 Task: Create an event for the arts and creativity travel retreat.
Action: Mouse moved to (111, 534)
Screenshot: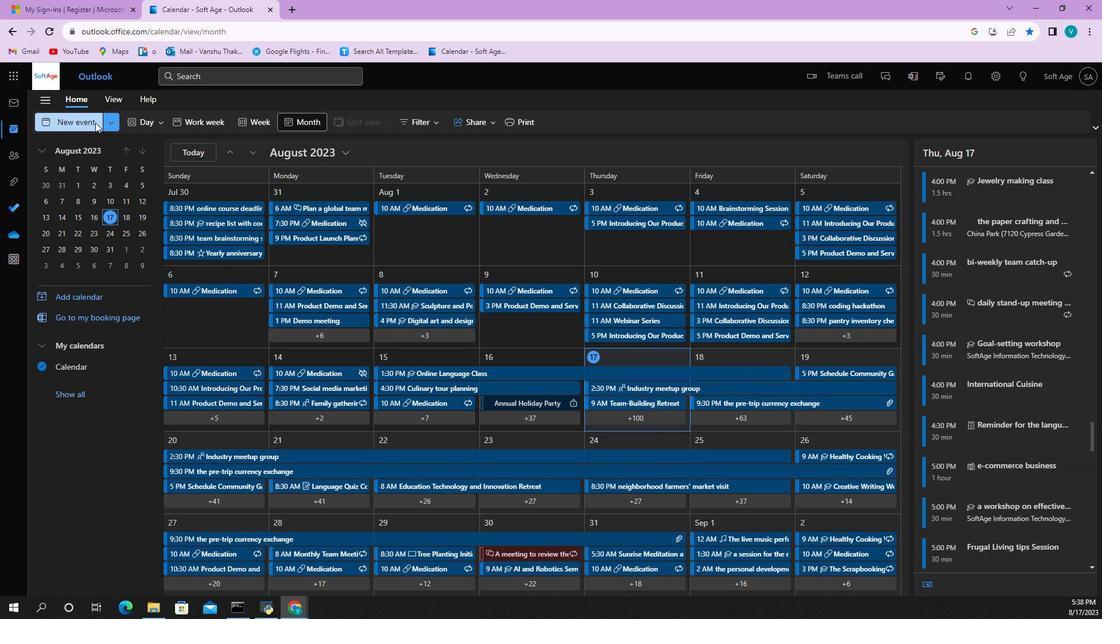 
Action: Mouse pressed left at (111, 534)
Screenshot: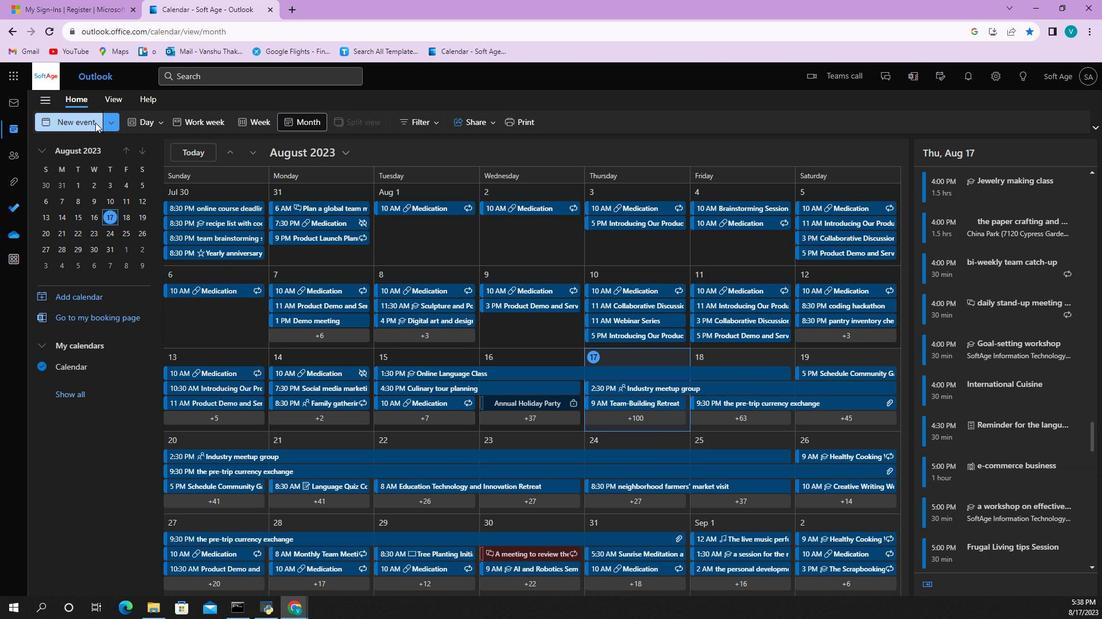 
Action: Mouse moved to (59, 509)
Screenshot: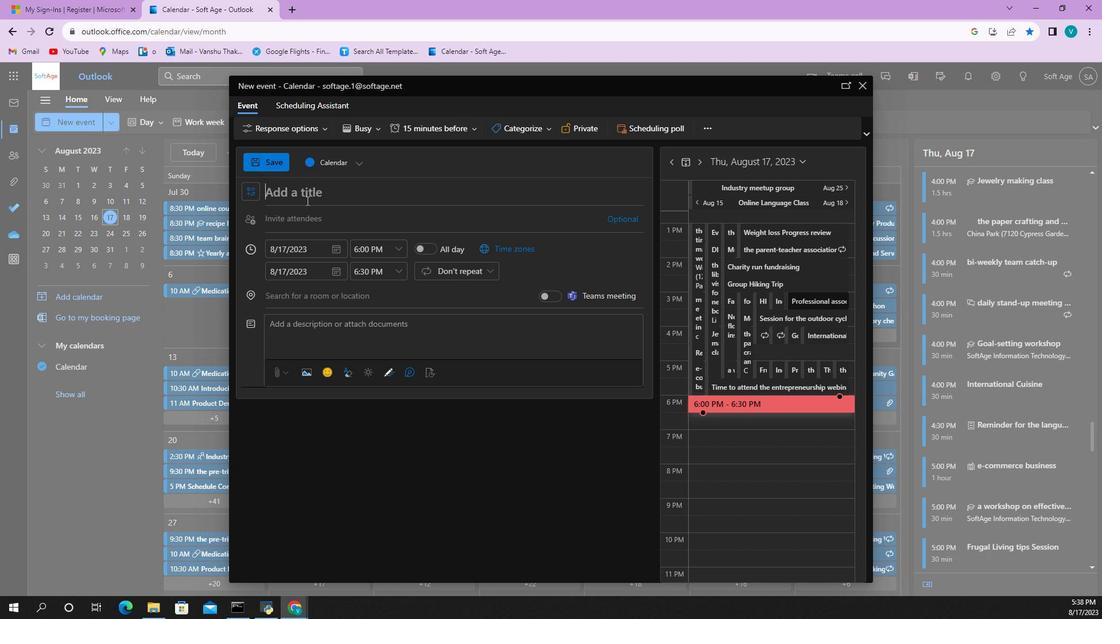 
Action: Mouse pressed left at (59, 509)
Screenshot: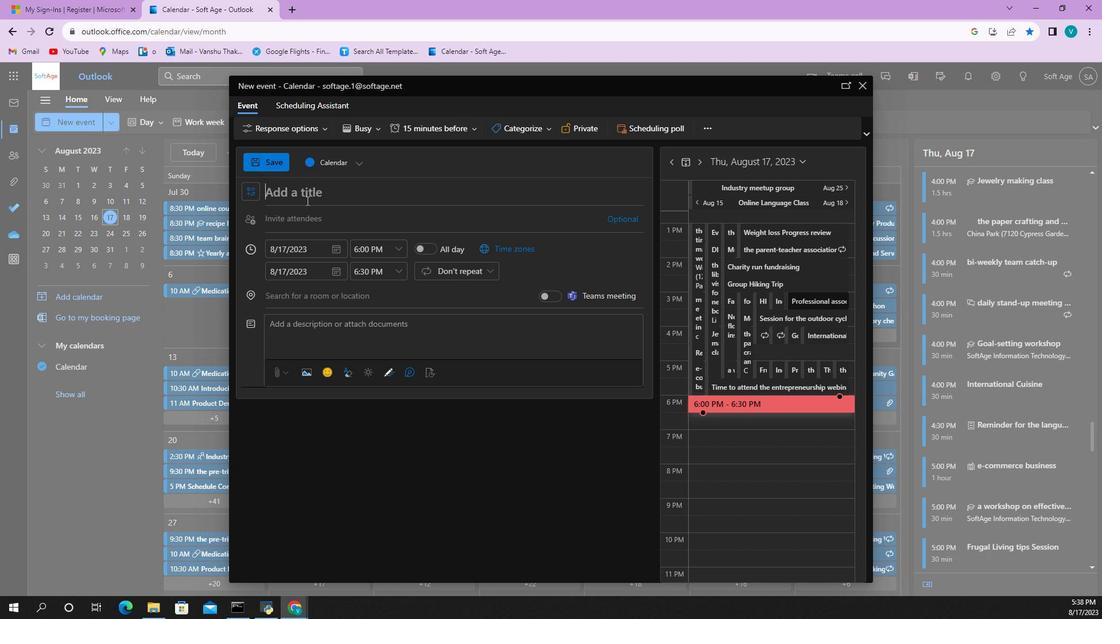 
Action: Key pressed arts<Key.space>and<Key.space>creativity<Key.space>r<Key.backspace>travel<Key.space>retreat<Key.space>
Screenshot: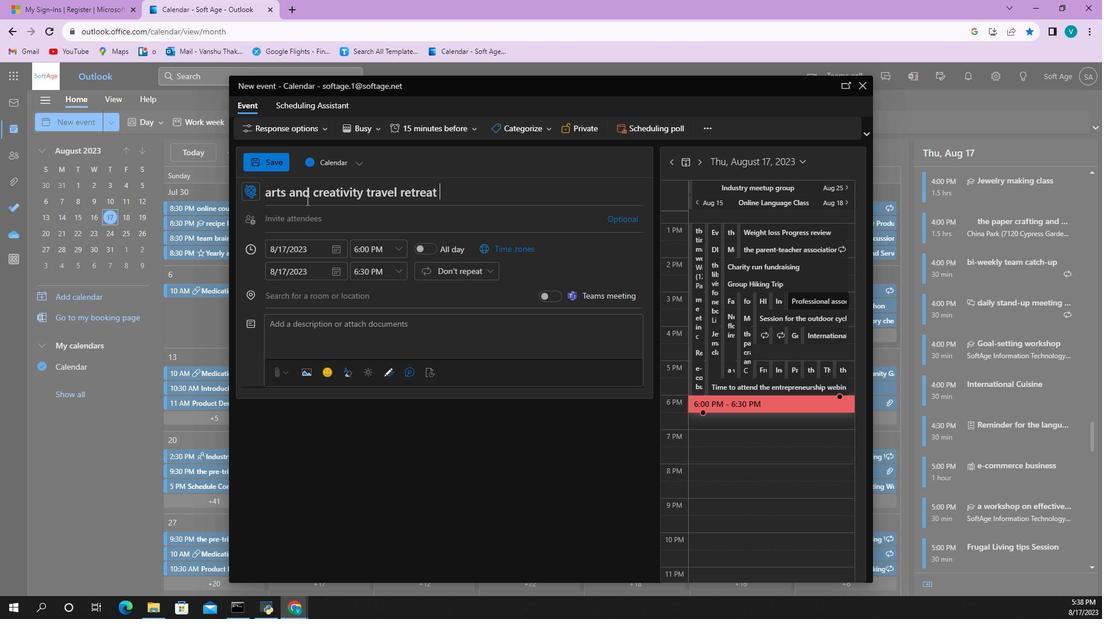 
Action: Mouse moved to (52, 494)
Screenshot: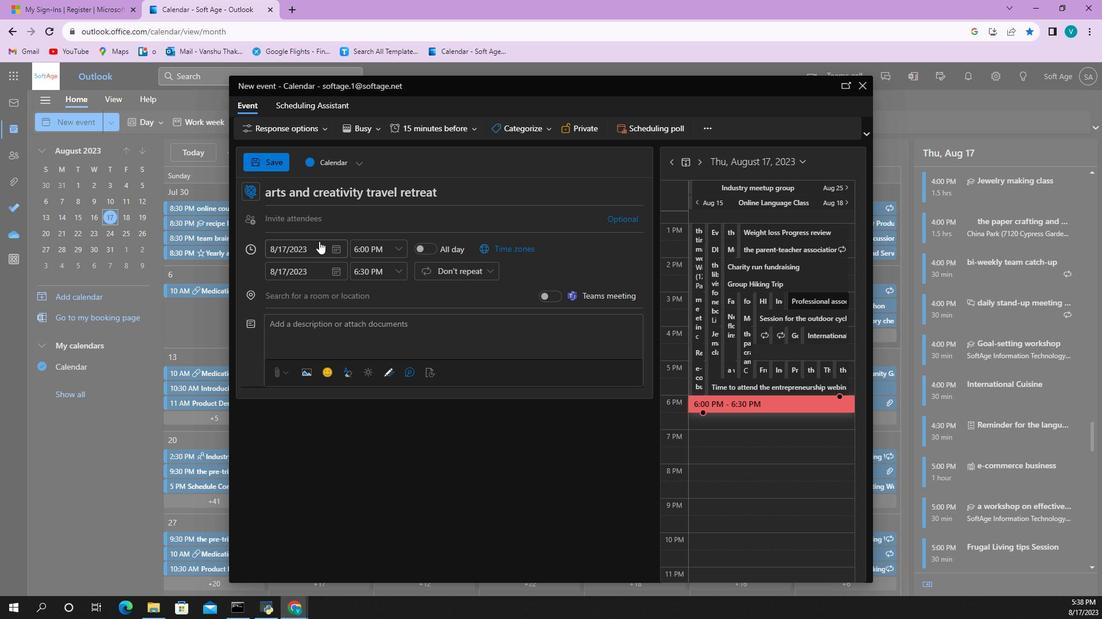 
Action: Mouse pressed left at (52, 494)
Screenshot: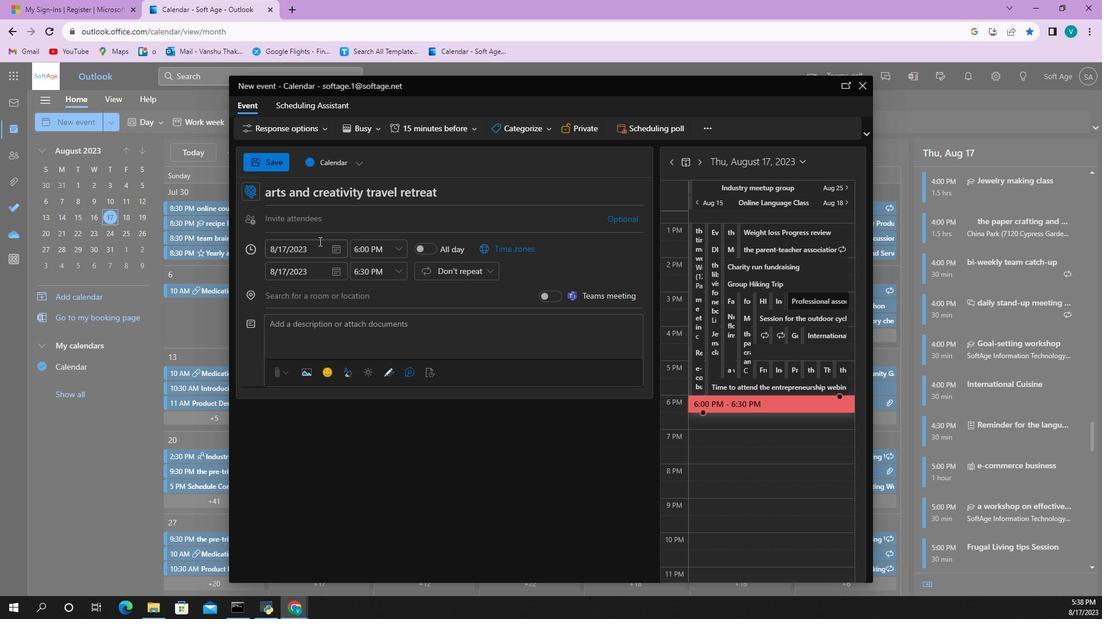 
Action: Mouse moved to (48, 466)
Screenshot: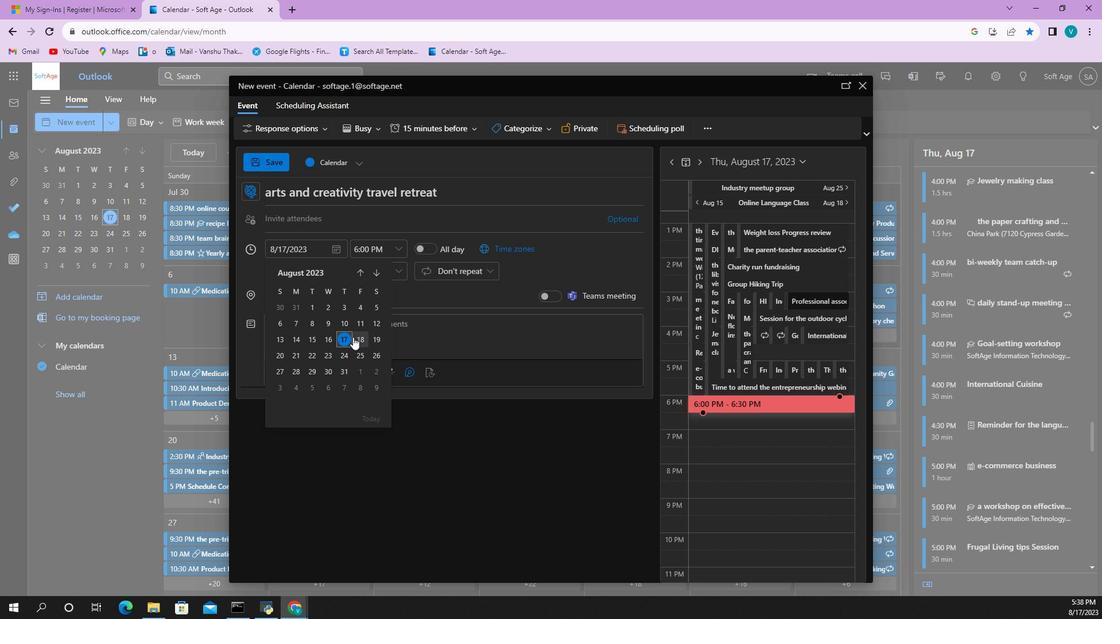 
Action: Mouse pressed left at (48, 466)
Screenshot: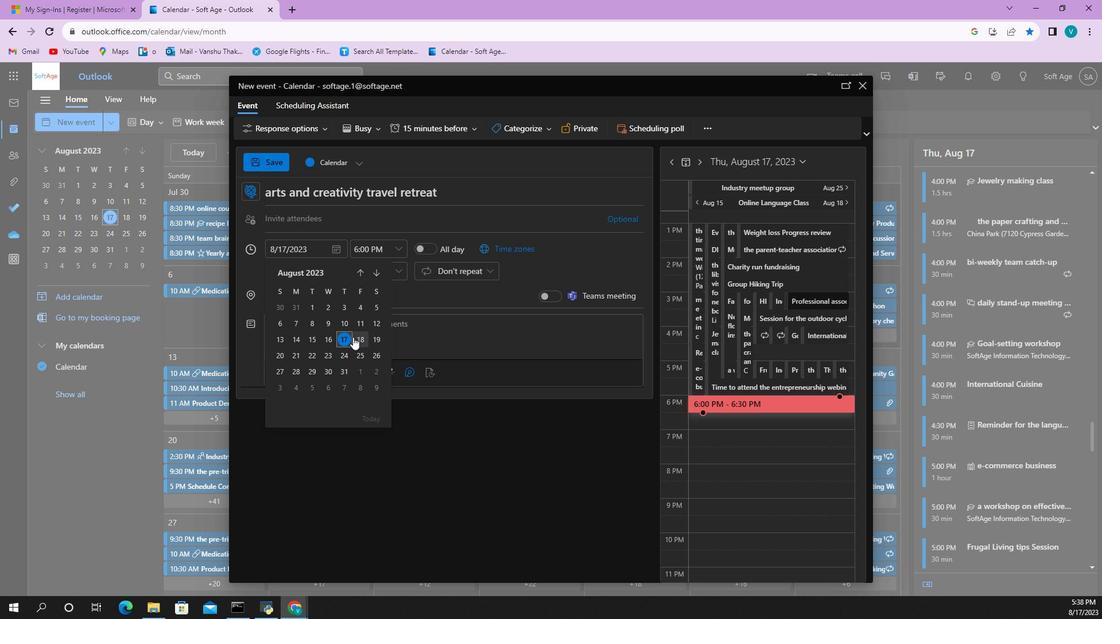
Action: Mouse moved to (37, 493)
Screenshot: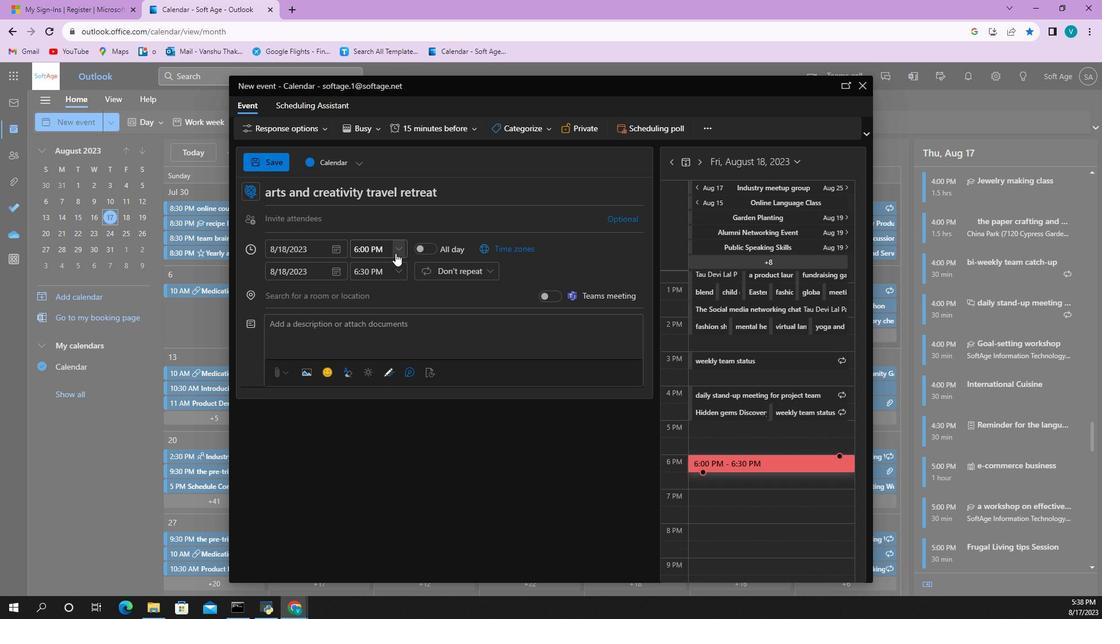 
Action: Mouse pressed left at (37, 493)
Screenshot: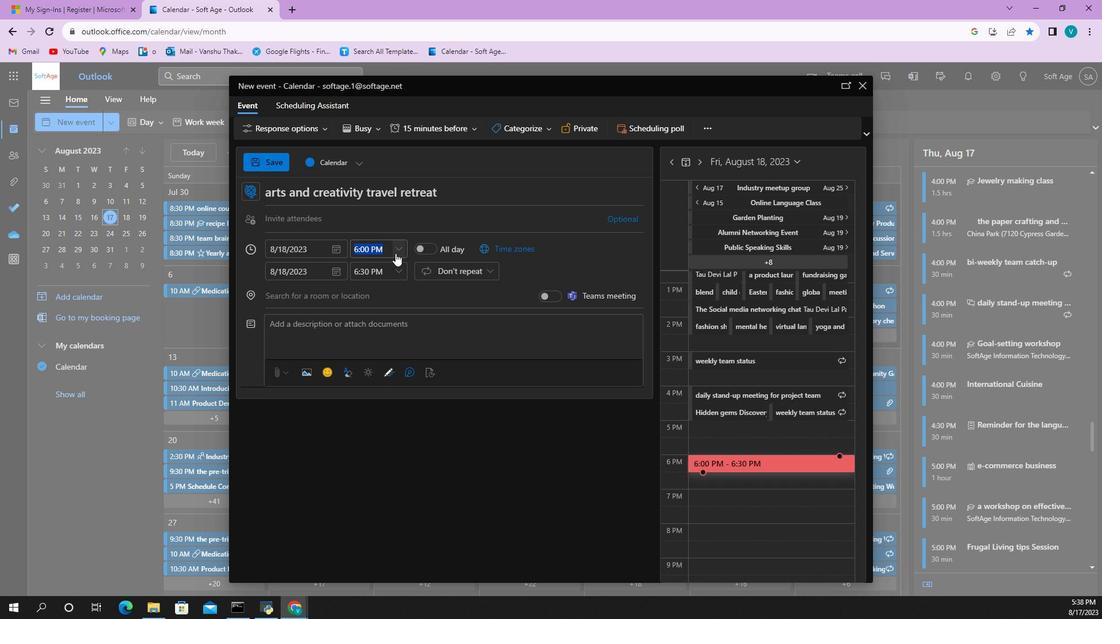 
Action: Mouse moved to (36, 474)
Screenshot: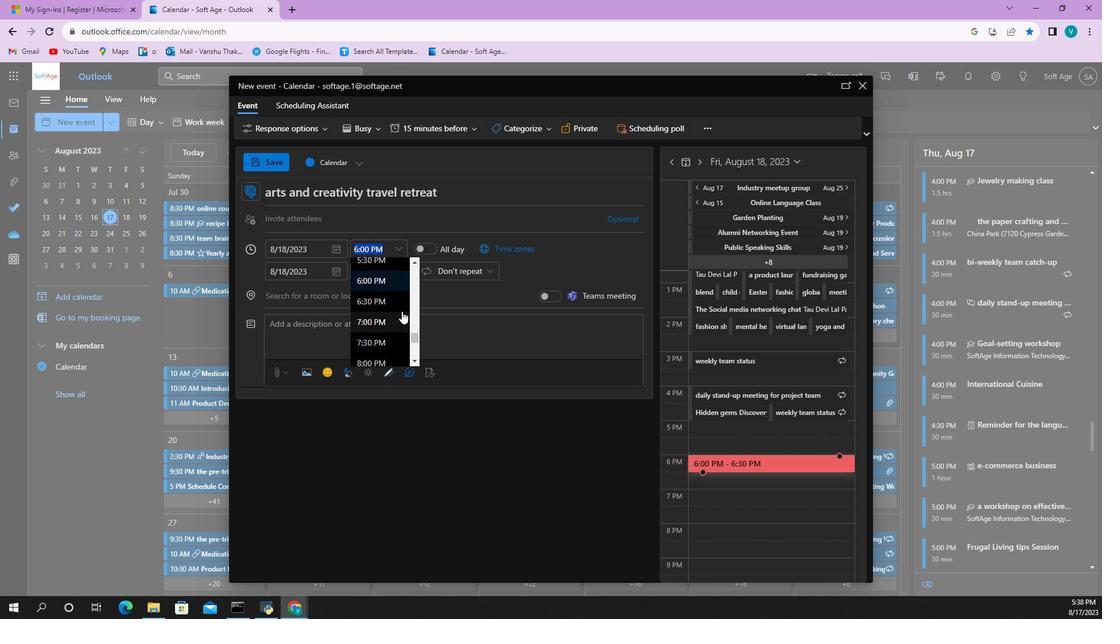 
Action: Mouse scrolled (36, 474) with delta (0, 0)
Screenshot: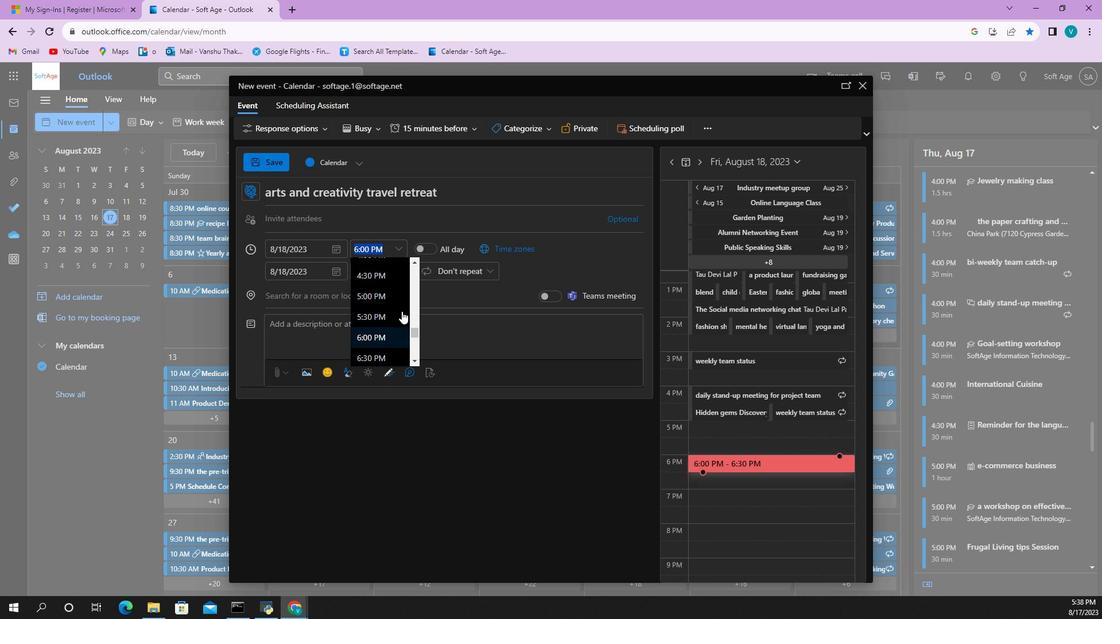 
Action: Mouse scrolled (36, 474) with delta (0, 0)
Screenshot: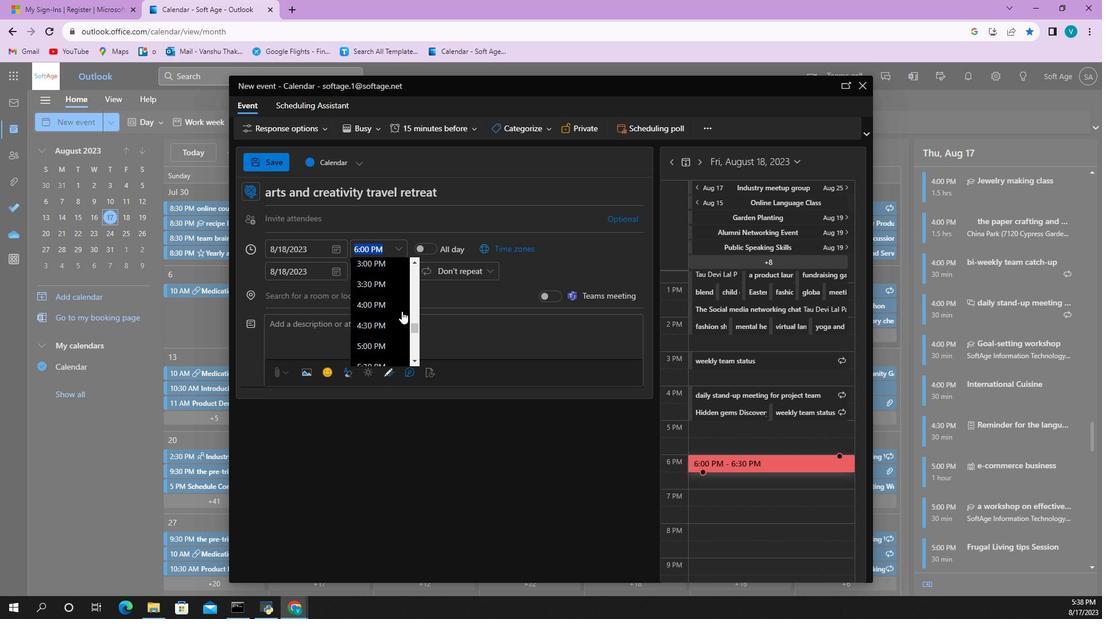 
Action: Mouse scrolled (36, 474) with delta (0, 0)
Screenshot: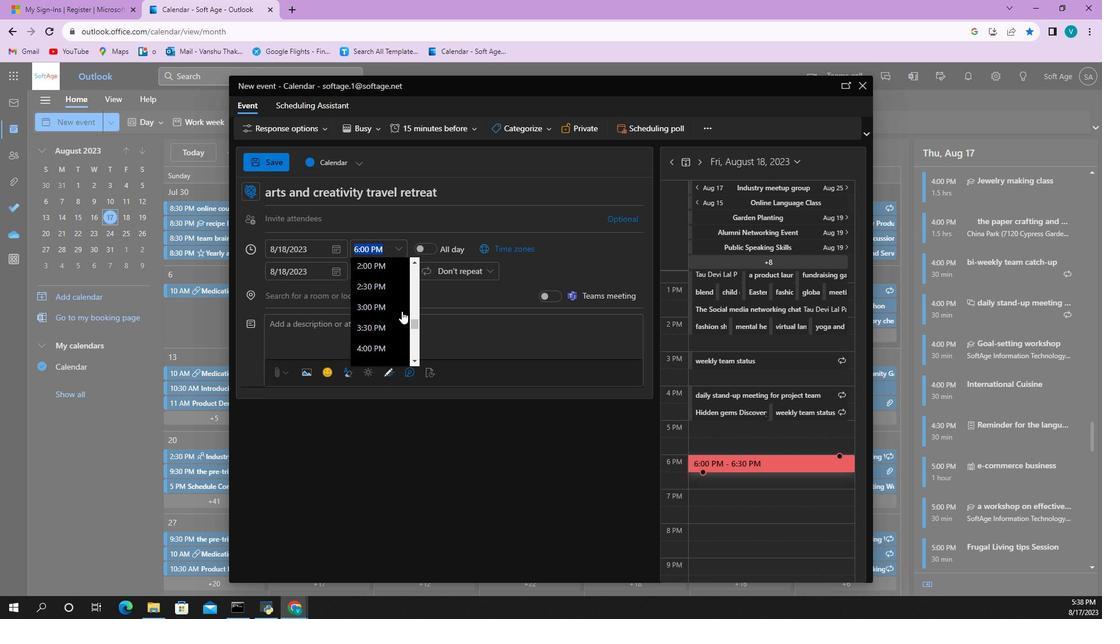 
Action: Mouse scrolled (36, 474) with delta (0, 0)
Screenshot: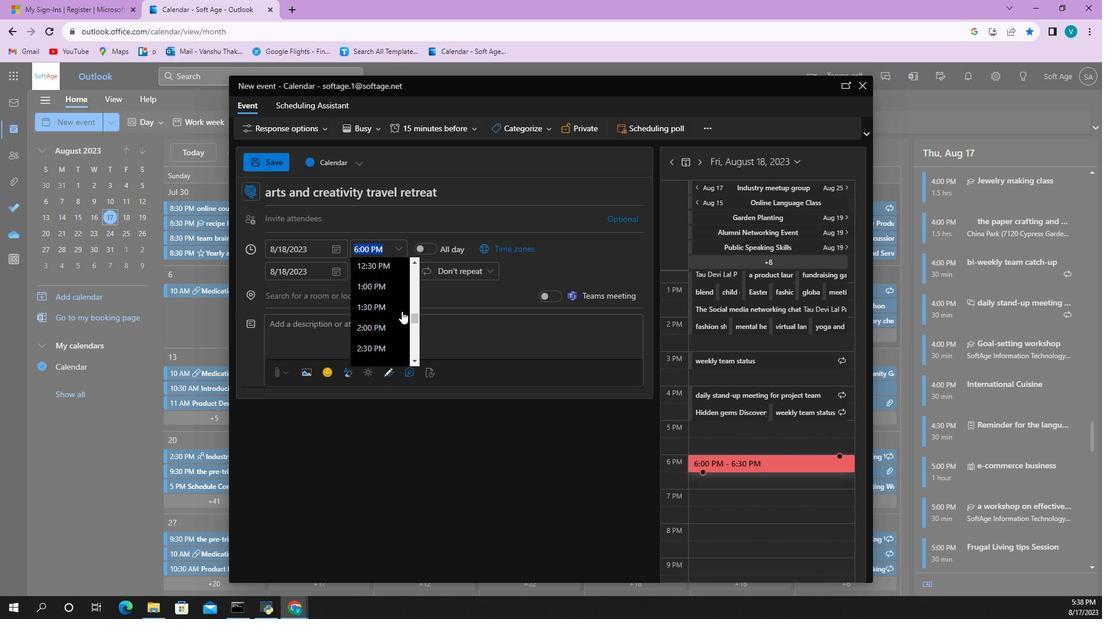 
Action: Mouse scrolled (36, 474) with delta (0, 0)
Screenshot: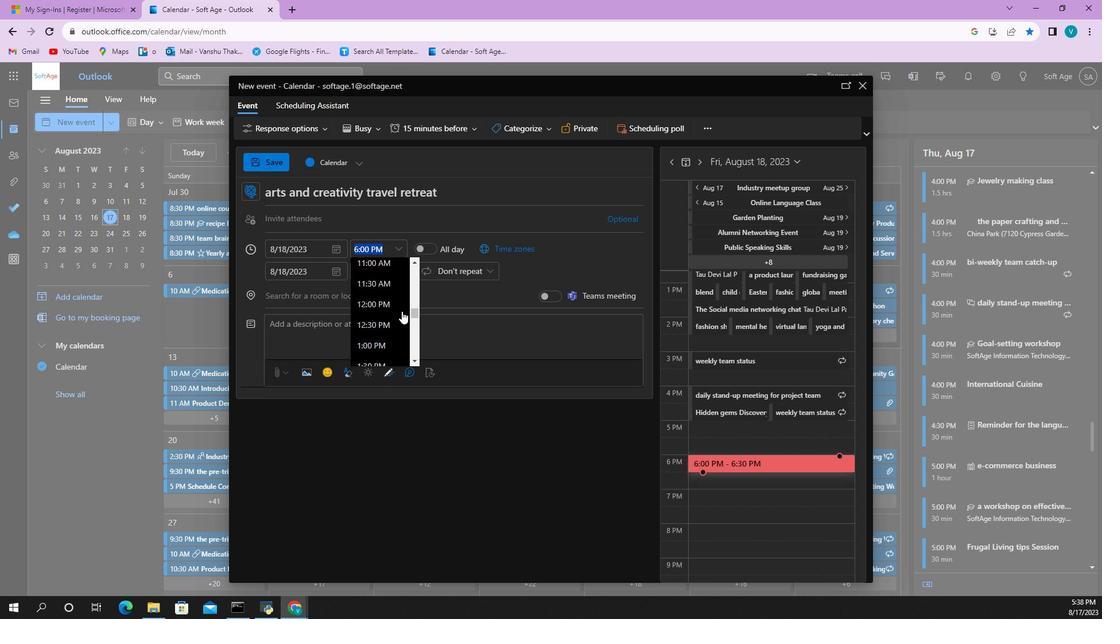 
Action: Mouse scrolled (36, 474) with delta (0, 0)
Screenshot: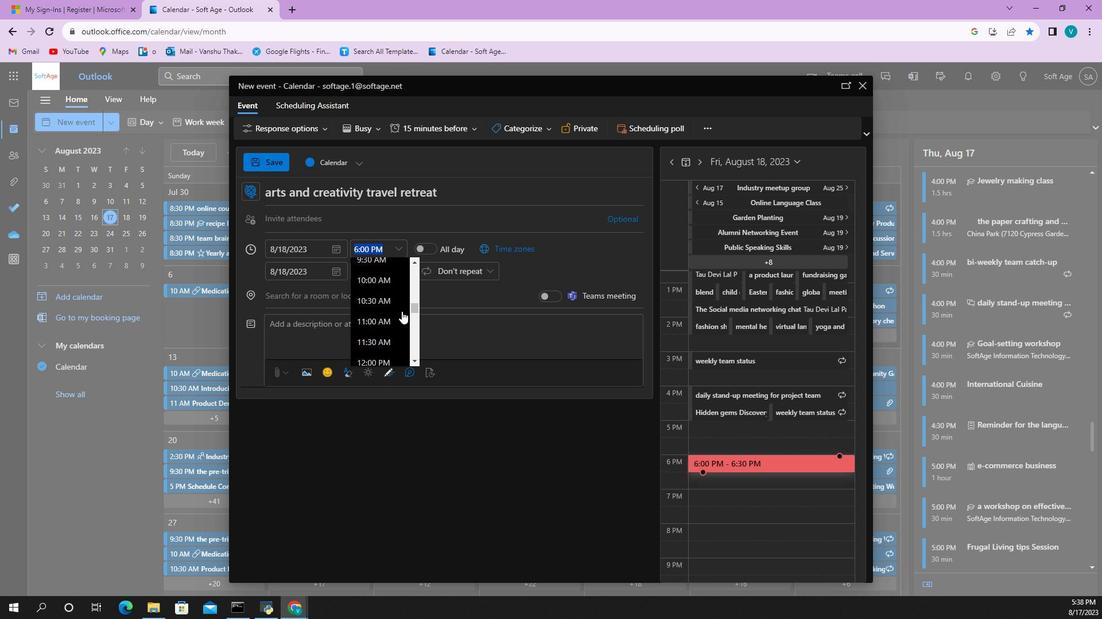 
Action: Mouse scrolled (36, 474) with delta (0, 0)
Screenshot: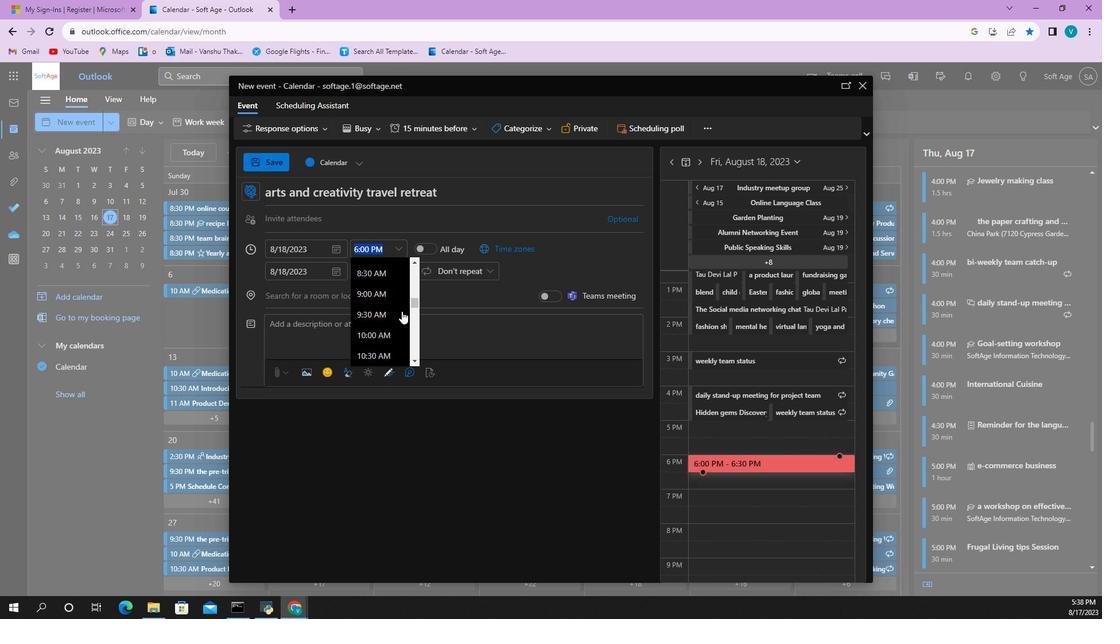 
Action: Mouse scrolled (36, 474) with delta (0, 0)
Screenshot: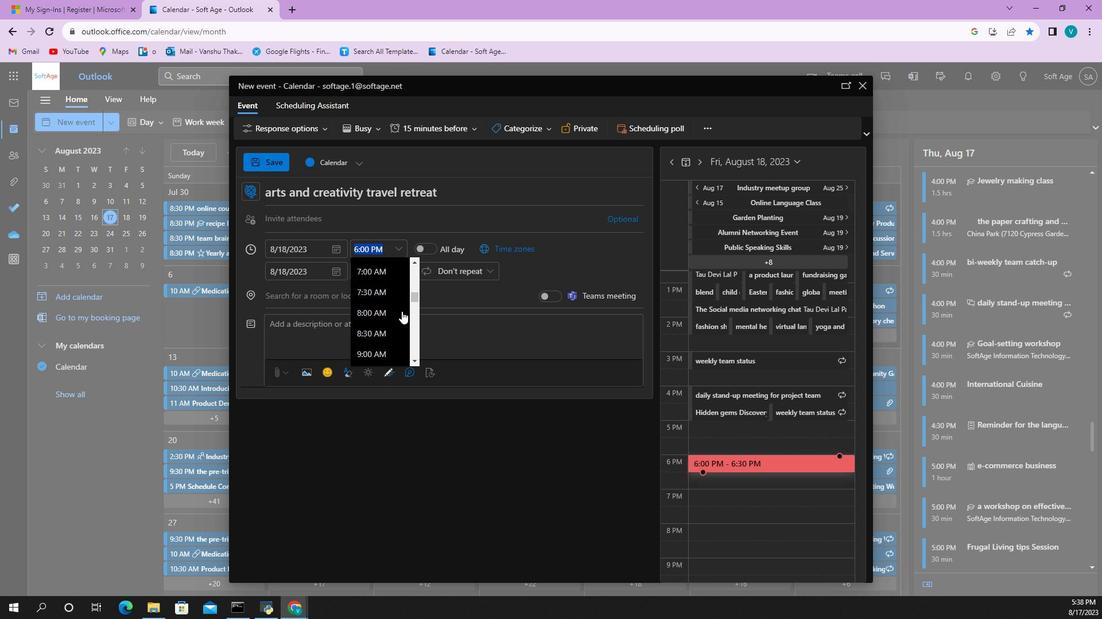 
Action: Mouse scrolled (36, 474) with delta (0, 0)
Screenshot: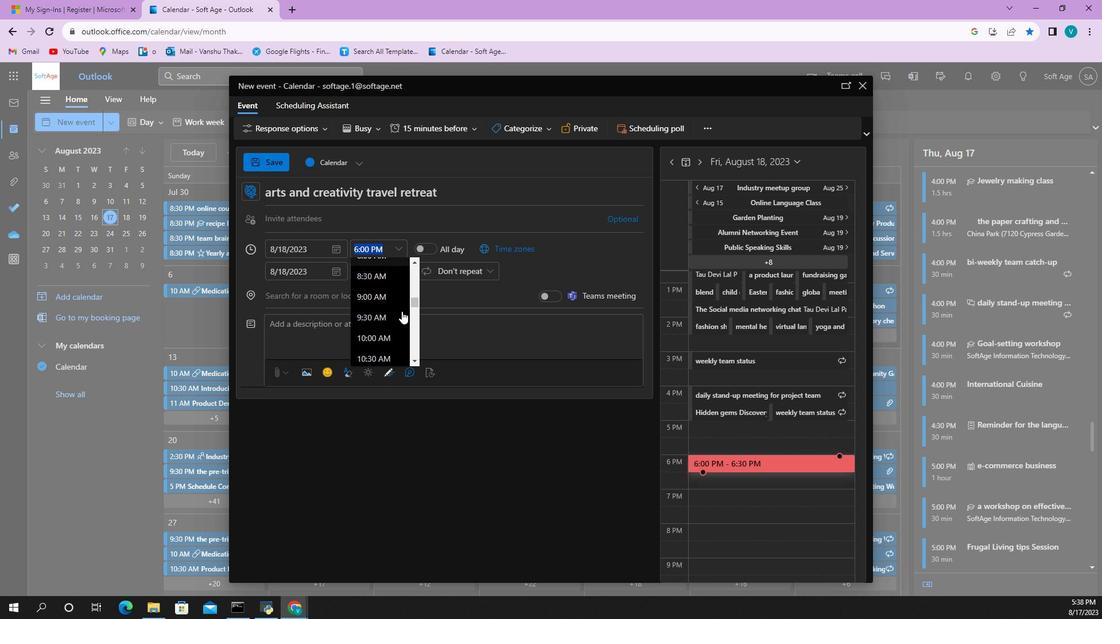 
Action: Mouse scrolled (36, 474) with delta (0, 0)
Screenshot: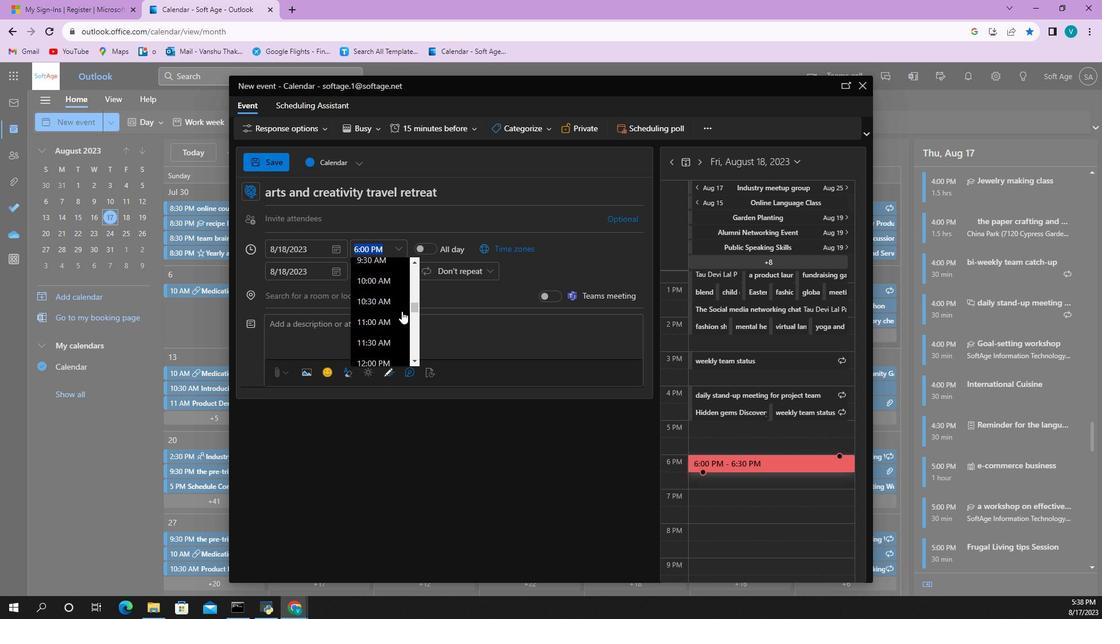 
Action: Mouse moved to (40, 482)
Screenshot: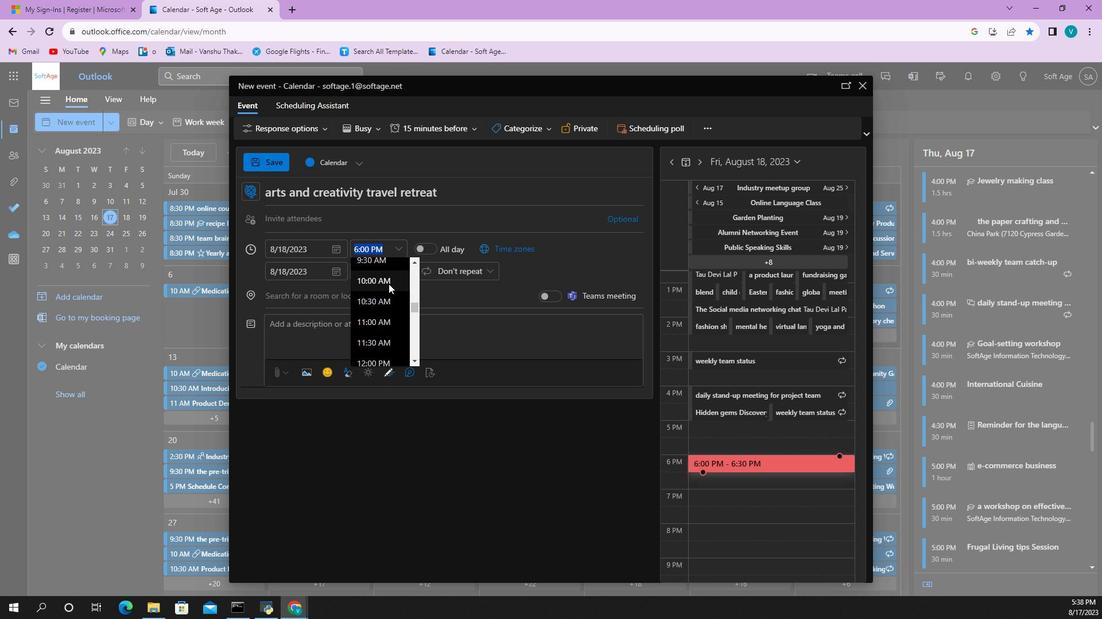 
Action: Mouse pressed left at (40, 482)
Screenshot: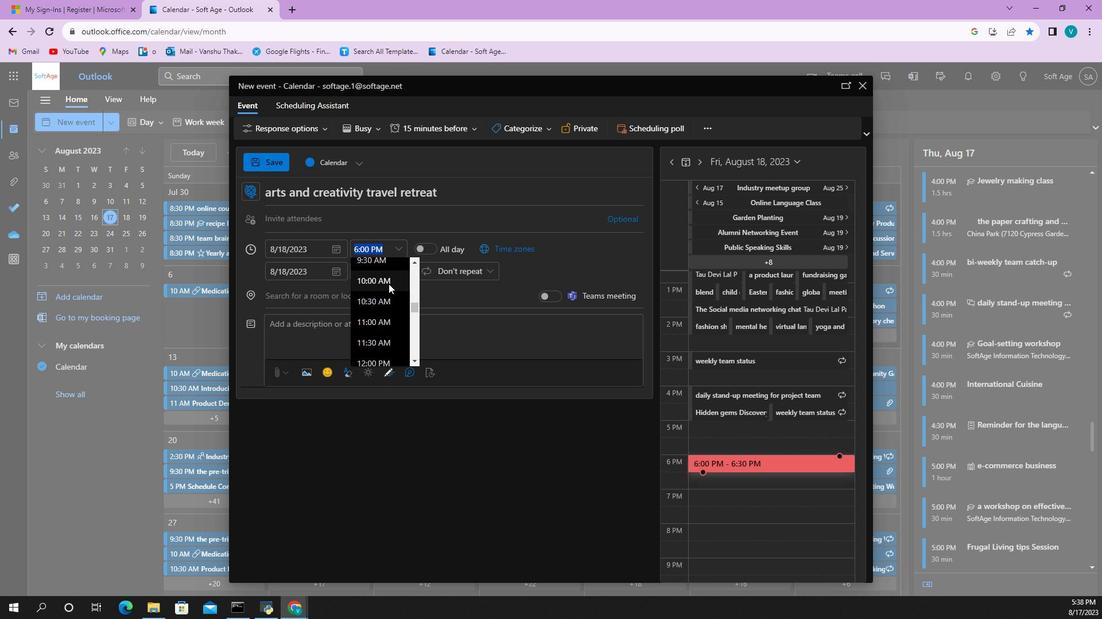 
Action: Mouse moved to (48, 463)
Screenshot: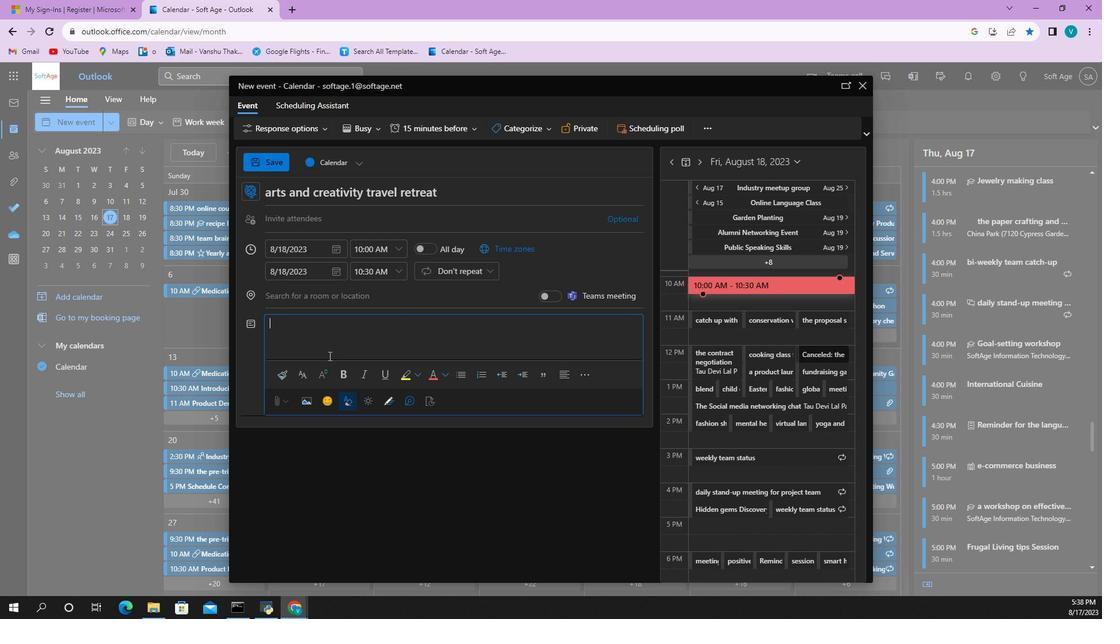 
Action: Mouse pressed left at (48, 463)
Screenshot: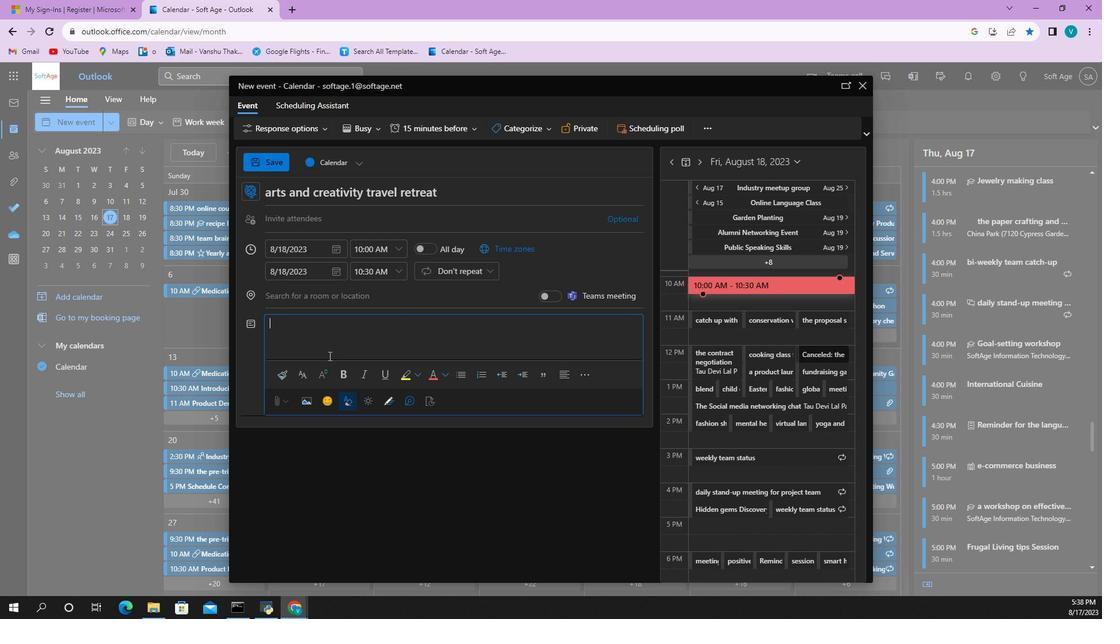 
Action: Mouse moved to (54, 460)
Screenshot: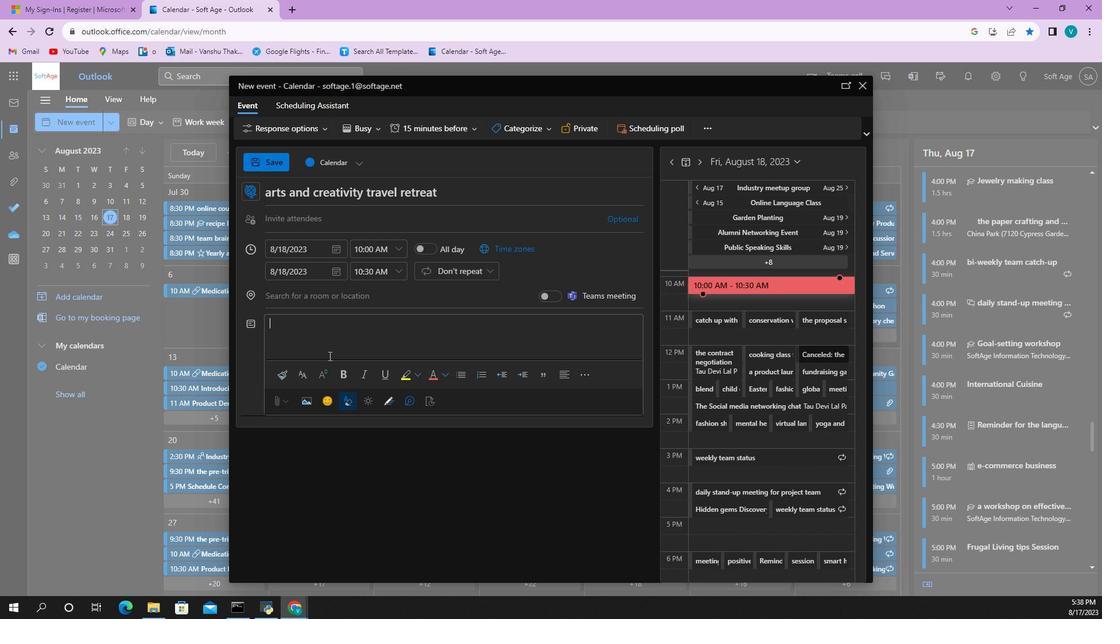 
Action: Mouse pressed left at (54, 460)
Screenshot: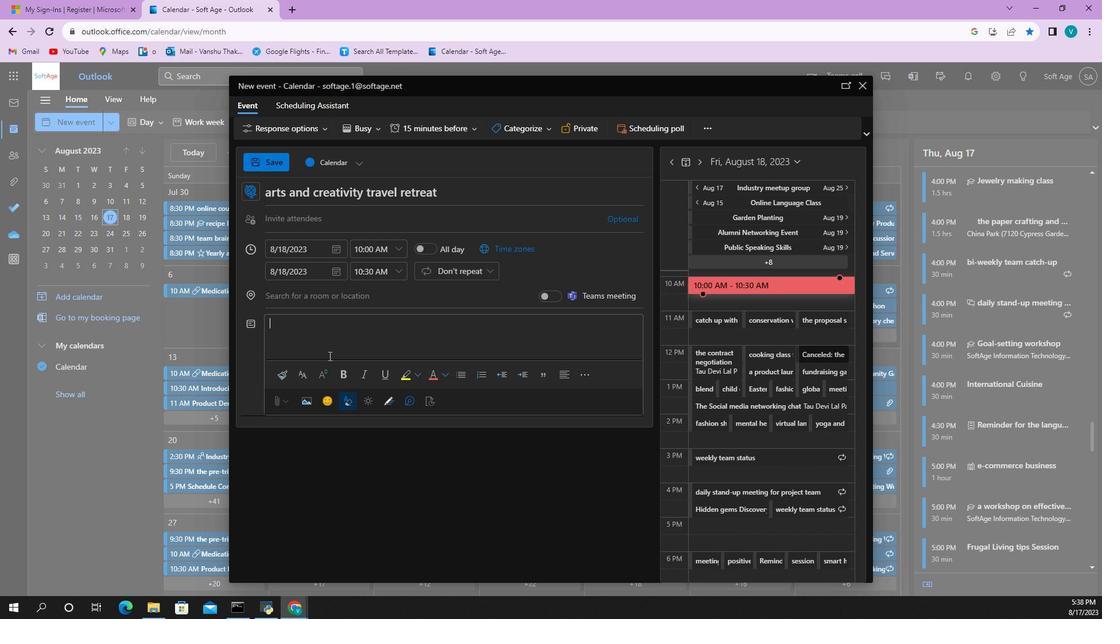 
Action: Mouse moved to (212, 415)
Screenshot: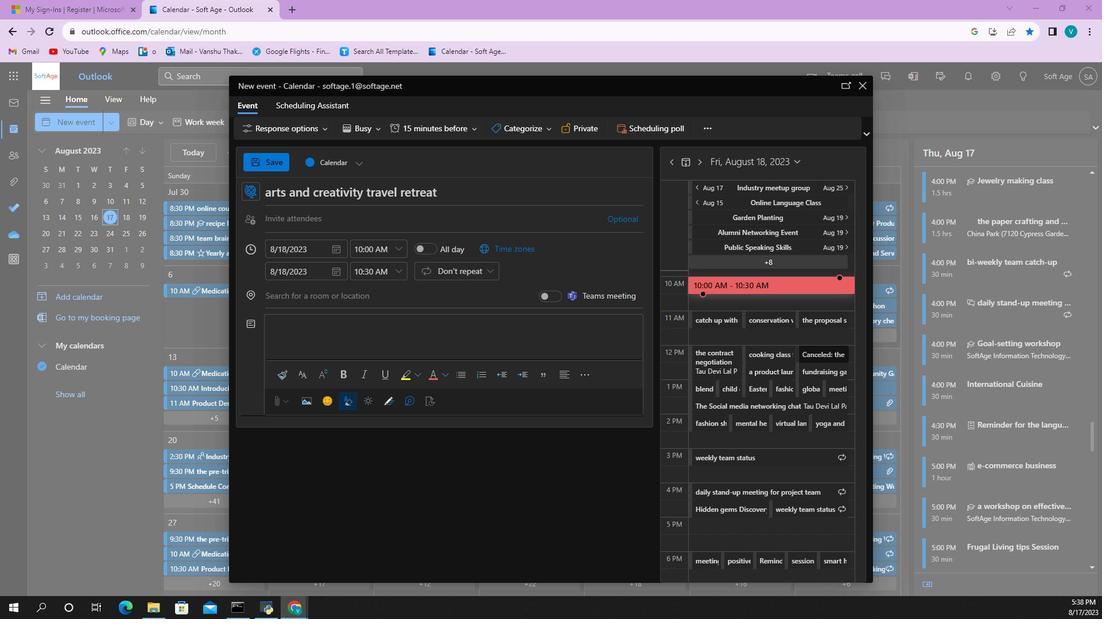
Action: Mouse pressed left at (212, 415)
Screenshot: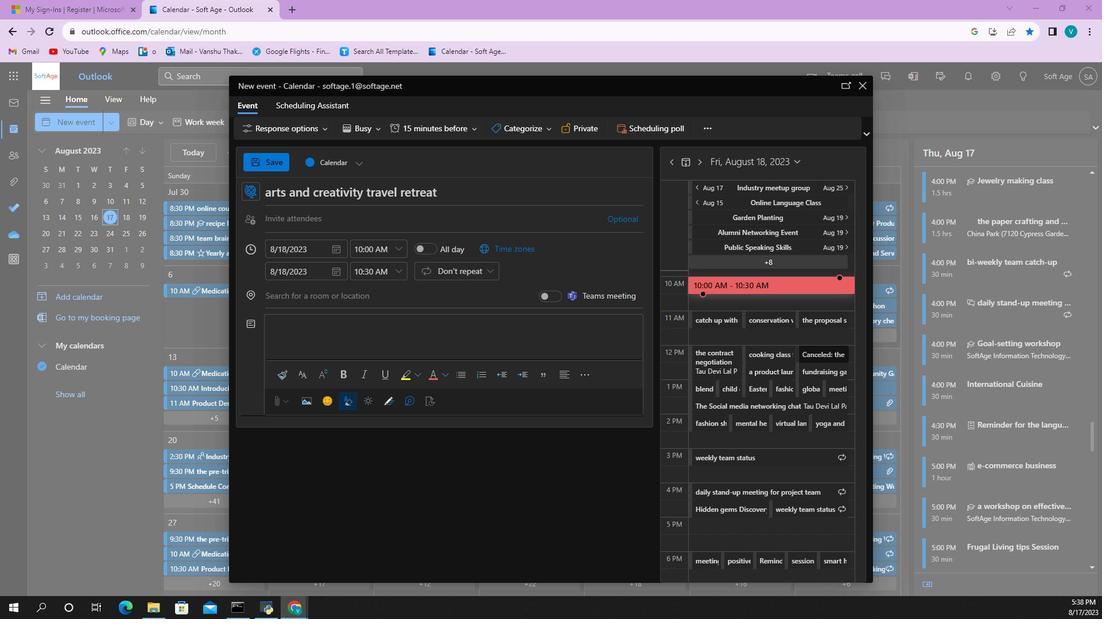 
Action: Mouse moved to (199, 427)
Screenshot: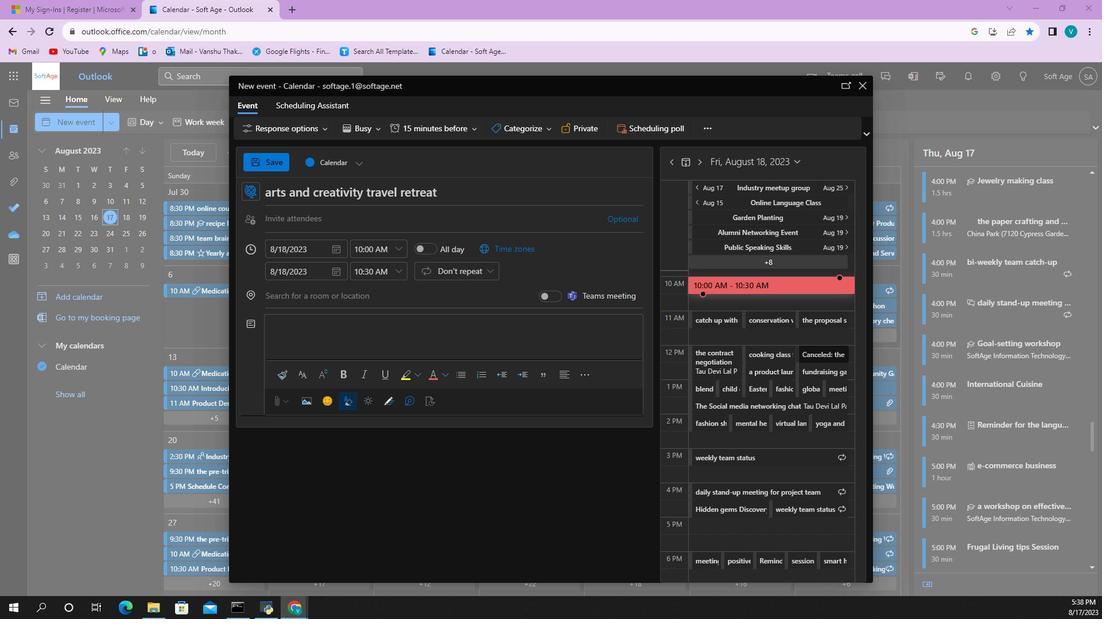 
Action: Mouse pressed left at (199, 427)
Screenshot: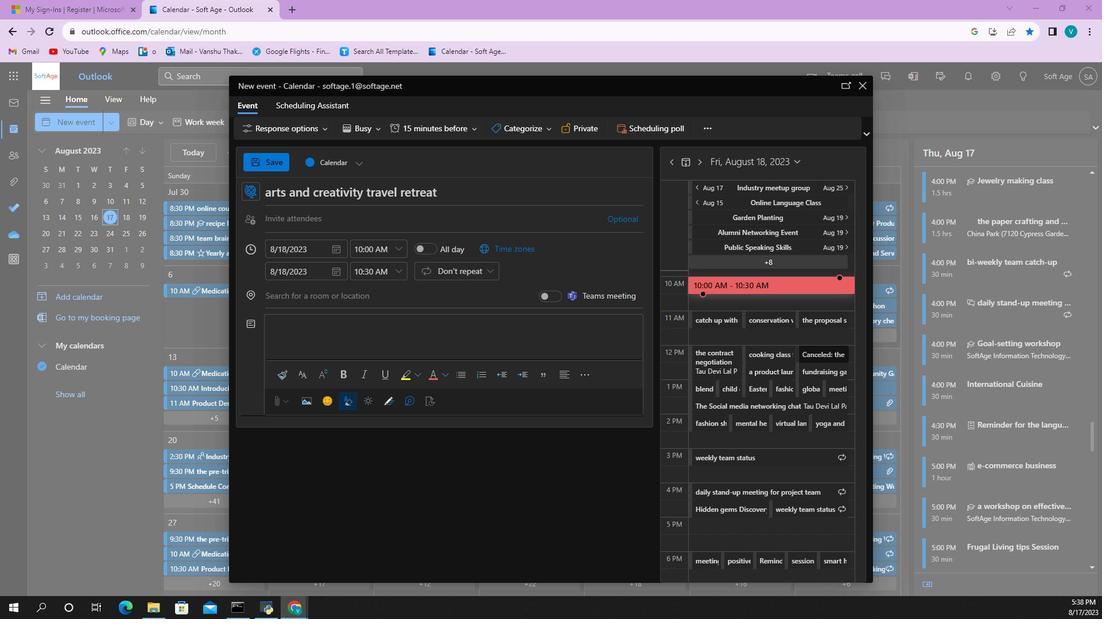 
Action: Mouse moved to (53, 466)
Screenshot: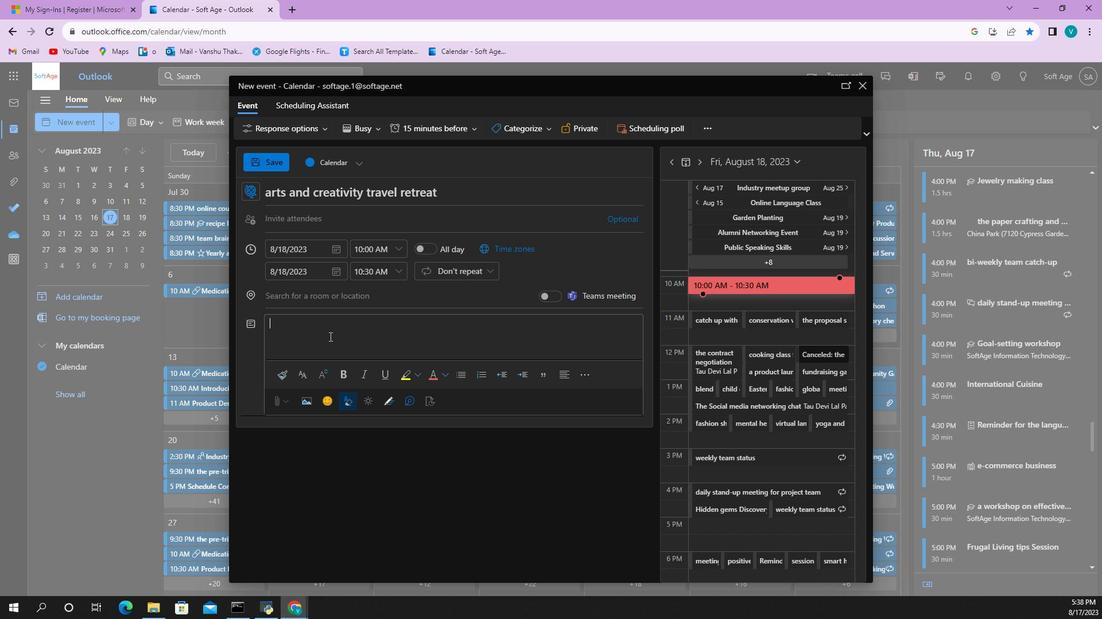 
Action: Mouse pressed left at (53, 466)
Screenshot: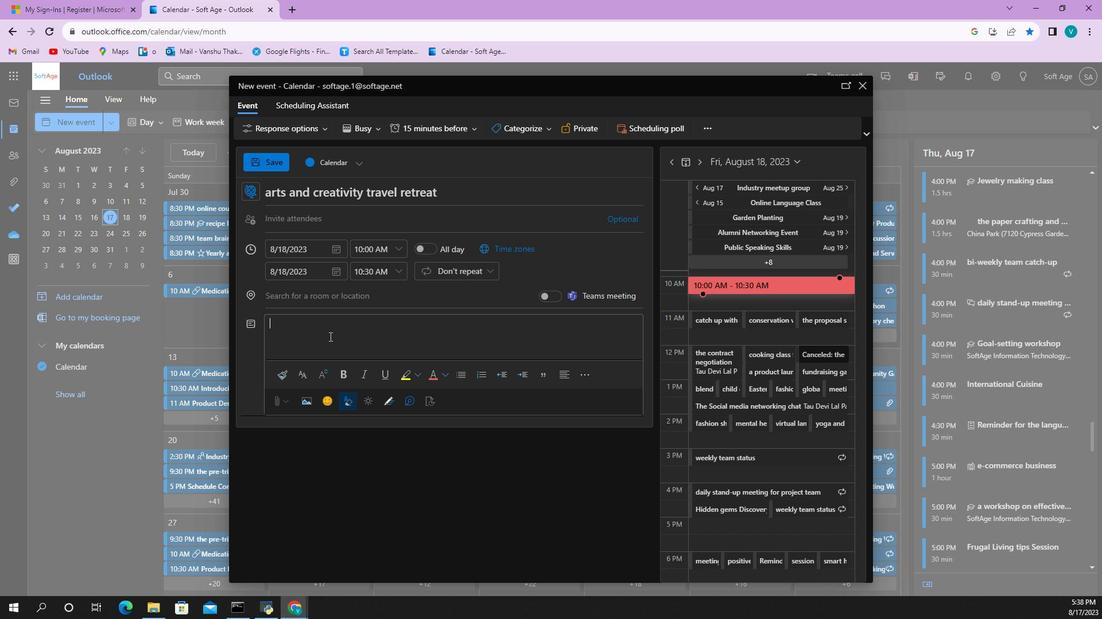 
Action: Key pressed <Key.shift>Embark<Key.space>on<Key.space>a<Key.space>transformative<Key.space>journeyof<Key.space><Key.left><Key.left><Key.left><Key.right><Key.left><Key.space><Key.right><Key.right><Key.space>self-expression<Key.space>adn<Key.space><Key.backspace><Key.backspace><Key.backspace>nd<Key.space>inspiration<Key.space>with<Key.space>our<Key.space><Key.shift>Arts<Key.space>and<Key.space><Key.shift>Creativity<Key.space><Key.shift>TRavel<Key.space><Key.backspace><Key.backspace><Key.backspace><Key.backspace><Key.backspace><Key.backspace>ravel<Key.space><Key.shift>Retreat.<Key.space><Key.shift>The<Key.space>unique<Key.space>and<Key.space>immersic<Key.backspace>ve<Key.space>experience<Key.space>is<Key.space>meticulously<Key.space>designed<Key.space>to<Key.space>awaken<Key.space>your<Key.space>inner<Key.space>artist,<Key.space>rejuvenate<Key.space>your<Key.space>spirit,<Key.space>and<Key.space>spark<Key.space>your<Key.space>creative<Key.space>passions.
Screenshot: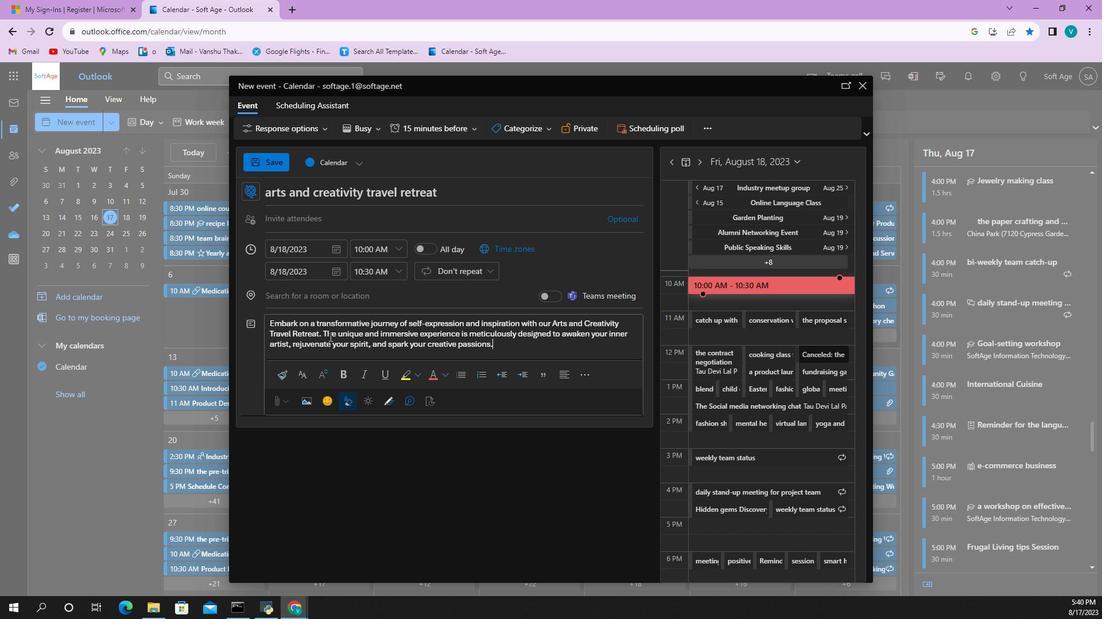 
Action: Mouse moved to (67, 520)
Screenshot: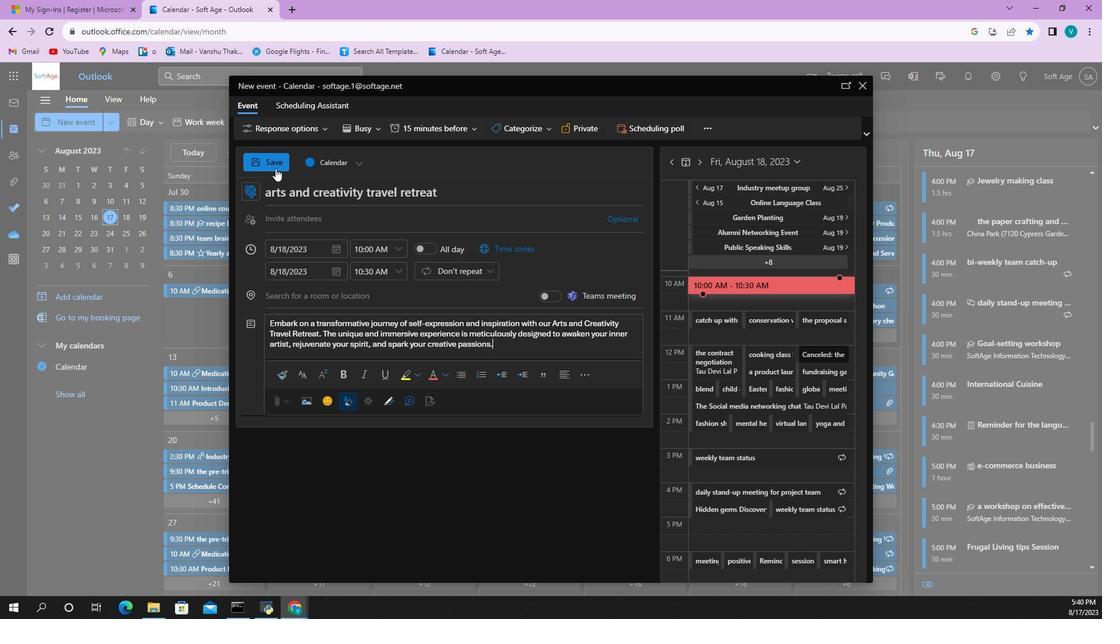 
Action: Mouse pressed left at (67, 520)
Screenshot: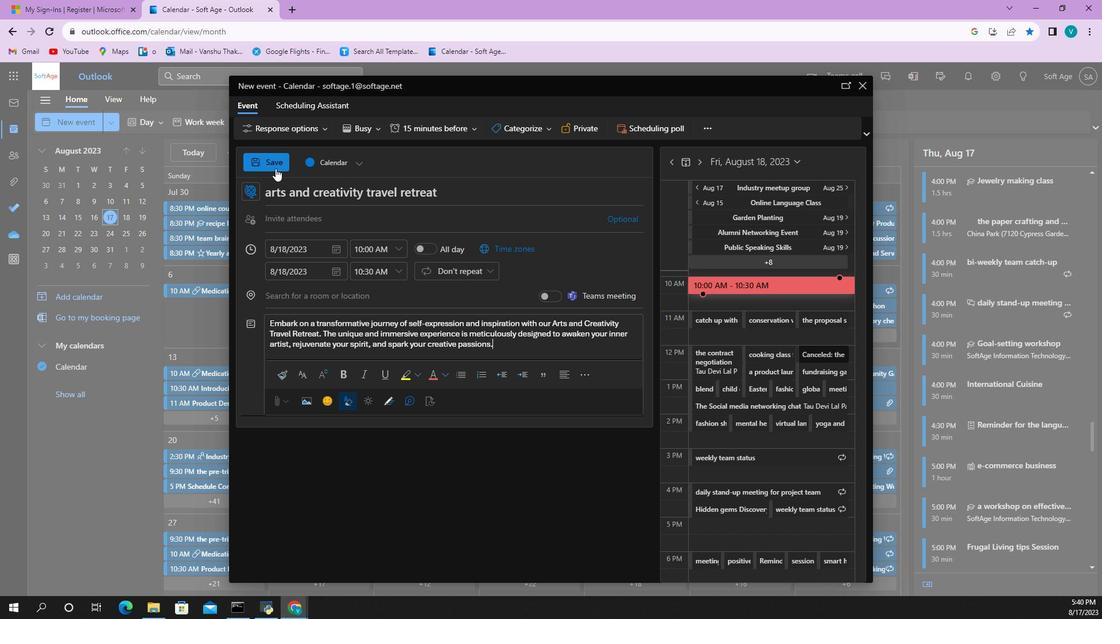 
